 Task: Create a section Lightning Laps and in the section, add a milestone Business Continuity and Disaster Recovery Planning (BCDR) Implementation in the project BridgeTech
Action: Mouse moved to (361, 449)
Screenshot: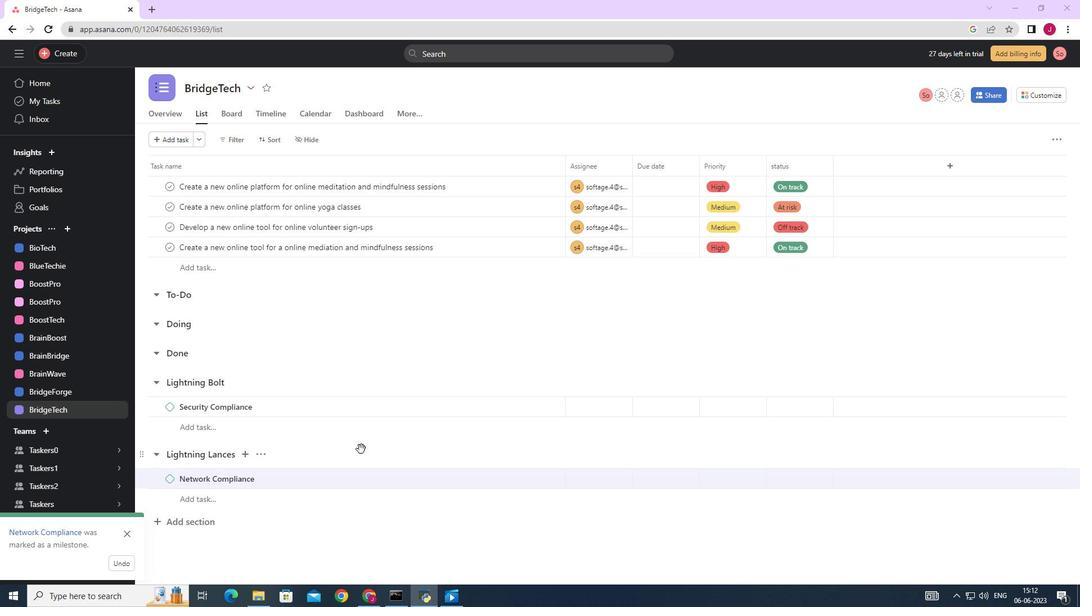 
Action: Mouse scrolled (361, 449) with delta (0, 0)
Screenshot: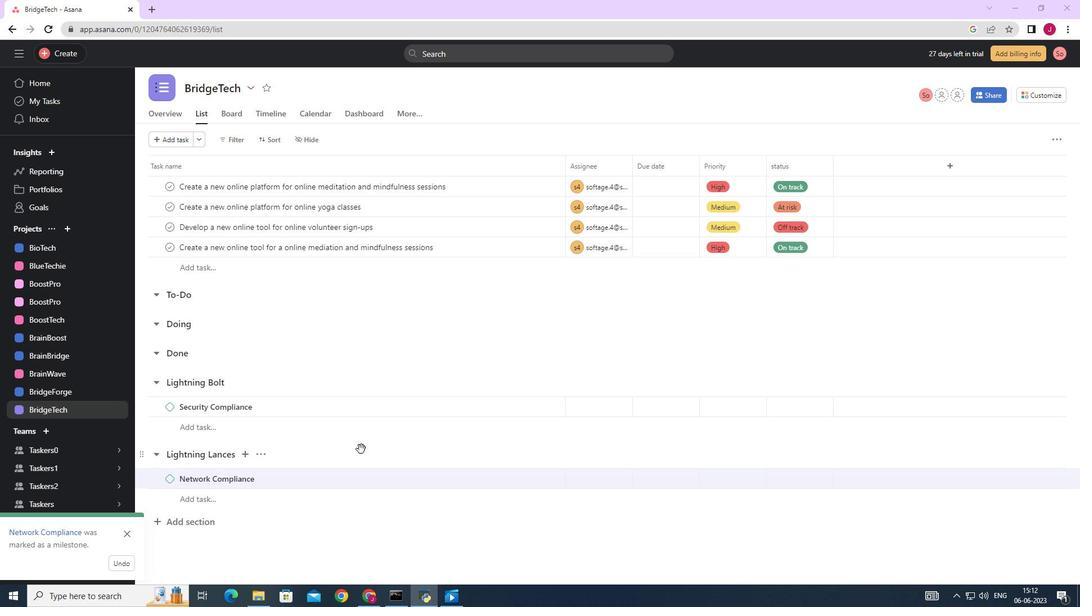
Action: Mouse scrolled (361, 449) with delta (0, 0)
Screenshot: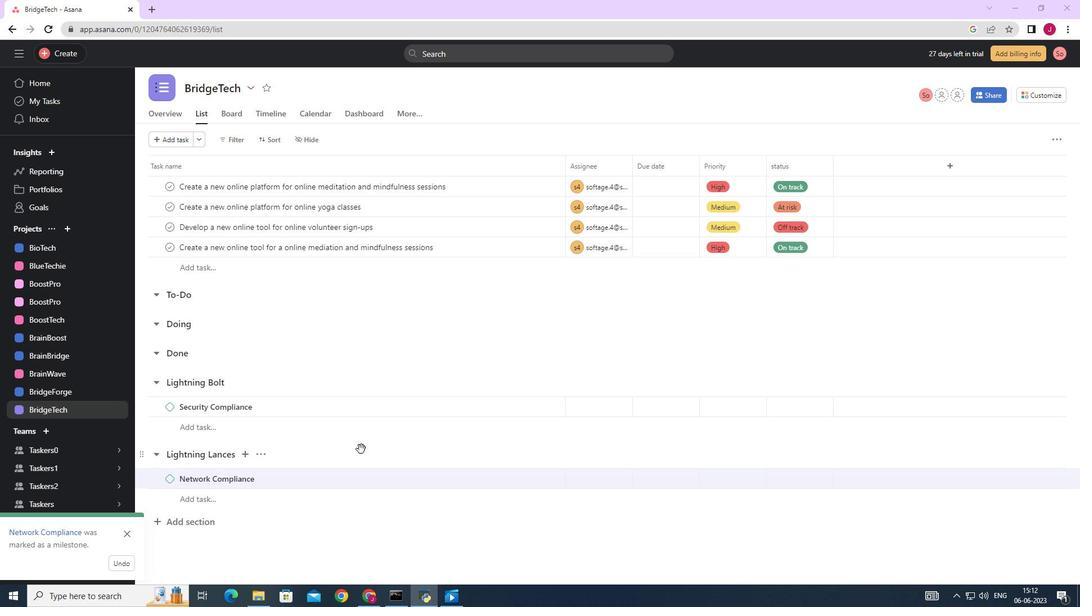 
Action: Mouse scrolled (361, 449) with delta (0, 0)
Screenshot: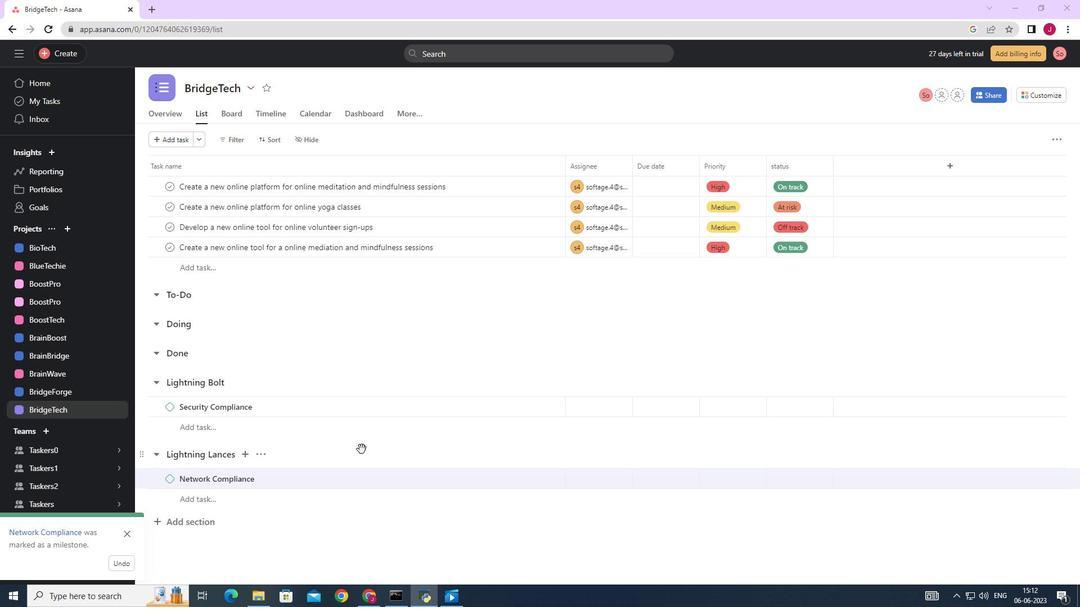 
Action: Mouse moved to (195, 518)
Screenshot: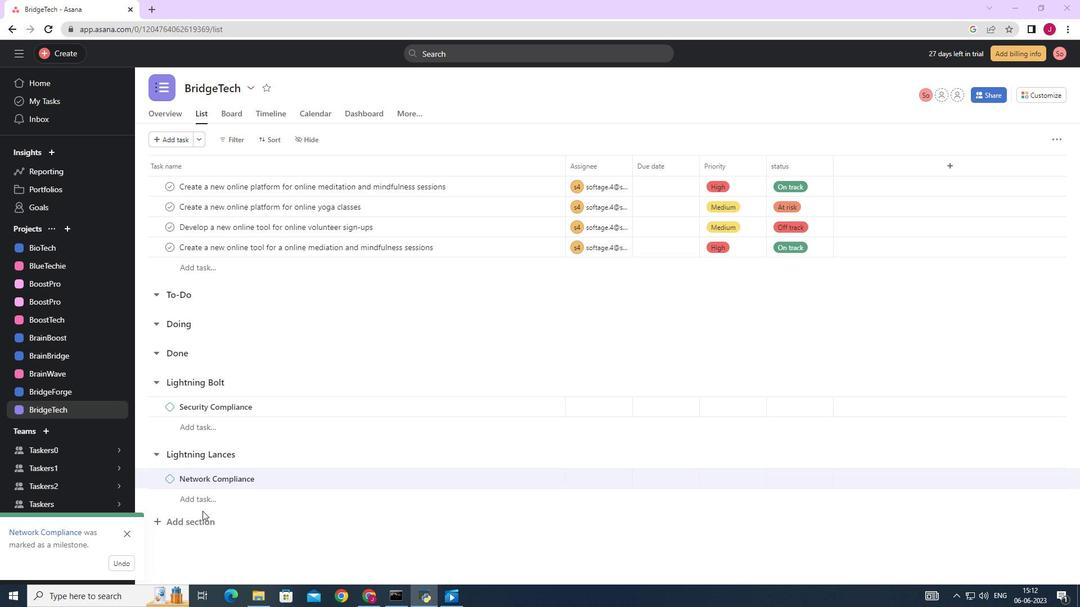 
Action: Mouse pressed left at (195, 518)
Screenshot: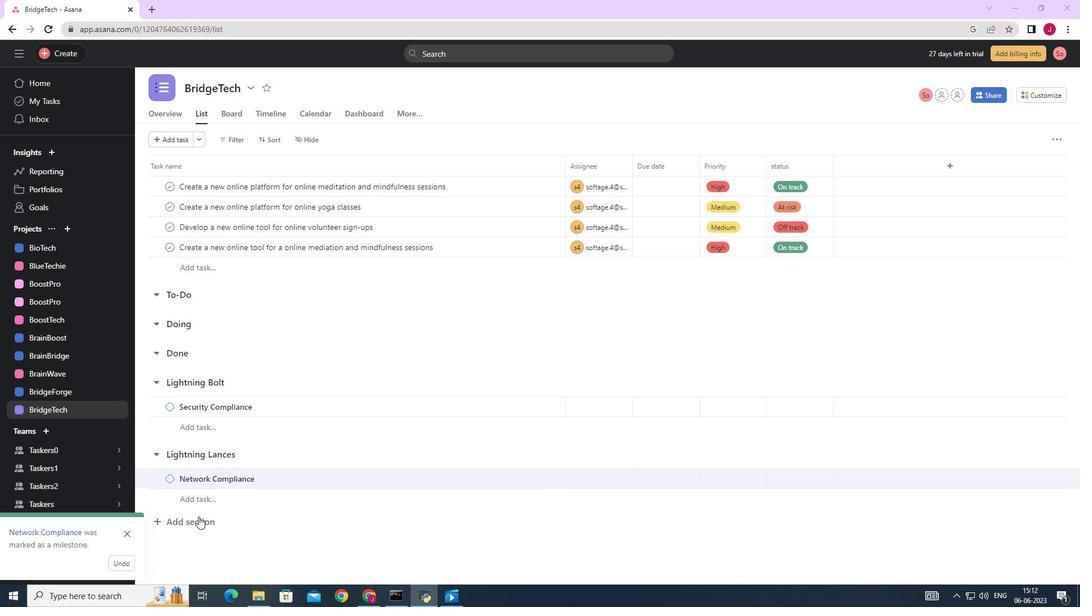 
Action: Mouse scrolled (195, 518) with delta (0, 0)
Screenshot: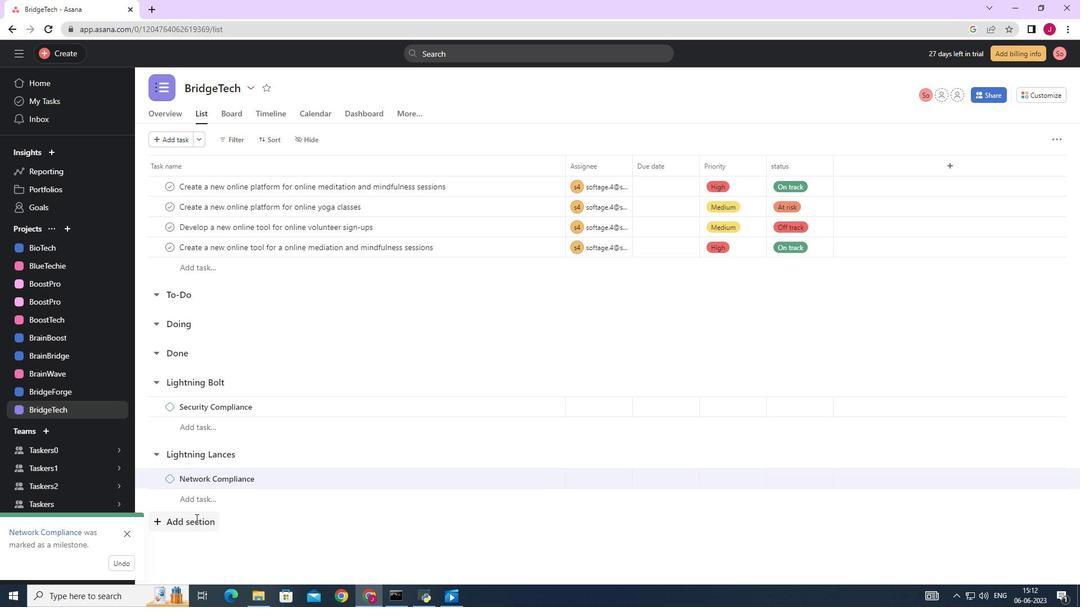 
Action: Mouse scrolled (195, 518) with delta (0, 0)
Screenshot: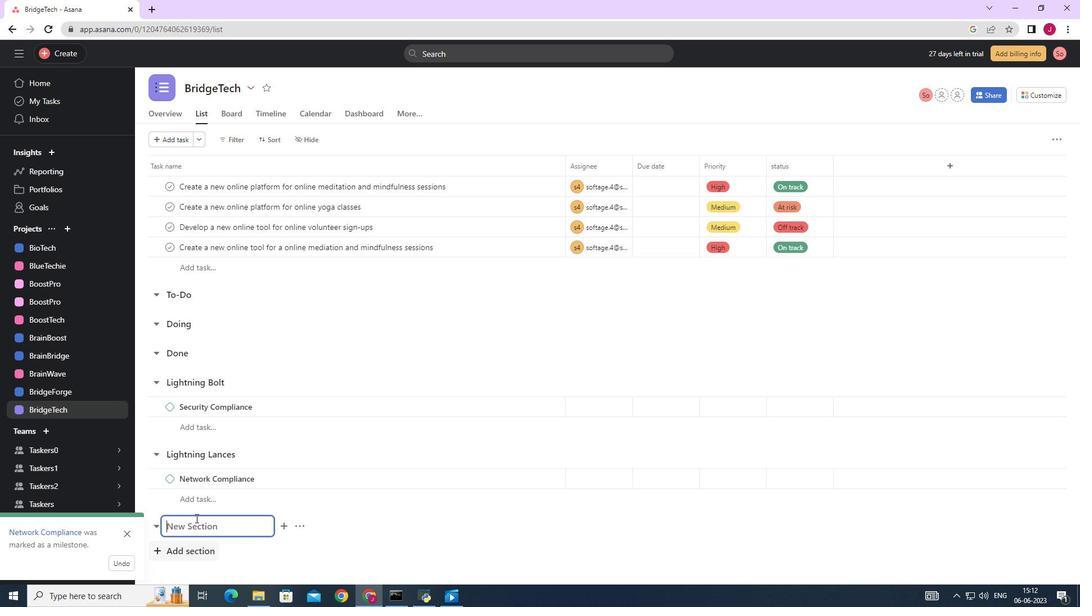 
Action: Mouse scrolled (195, 518) with delta (0, 0)
Screenshot: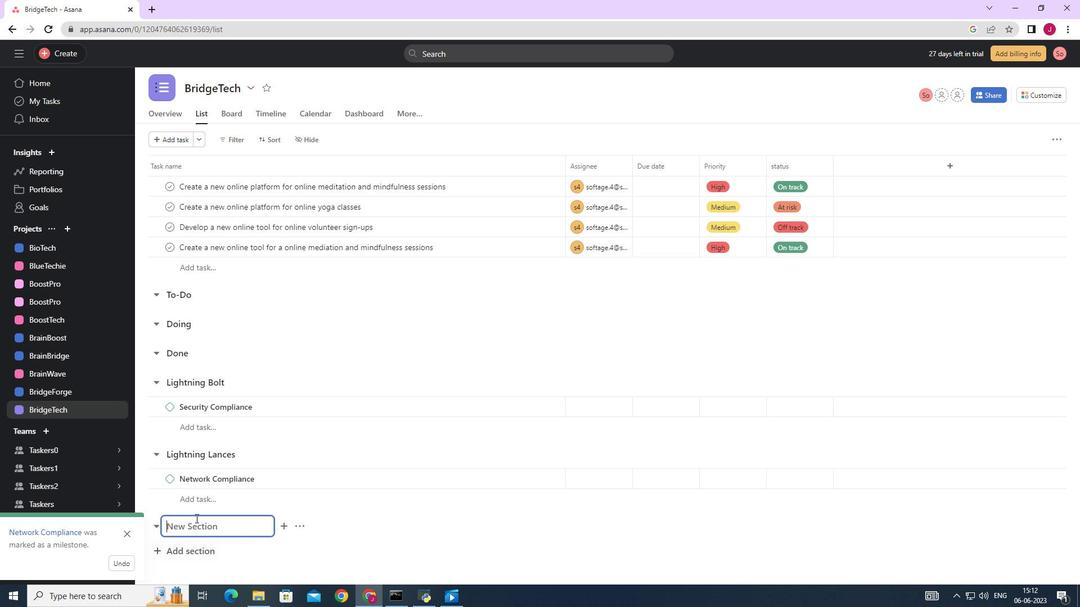 
Action: Mouse scrolled (195, 518) with delta (0, 0)
Screenshot: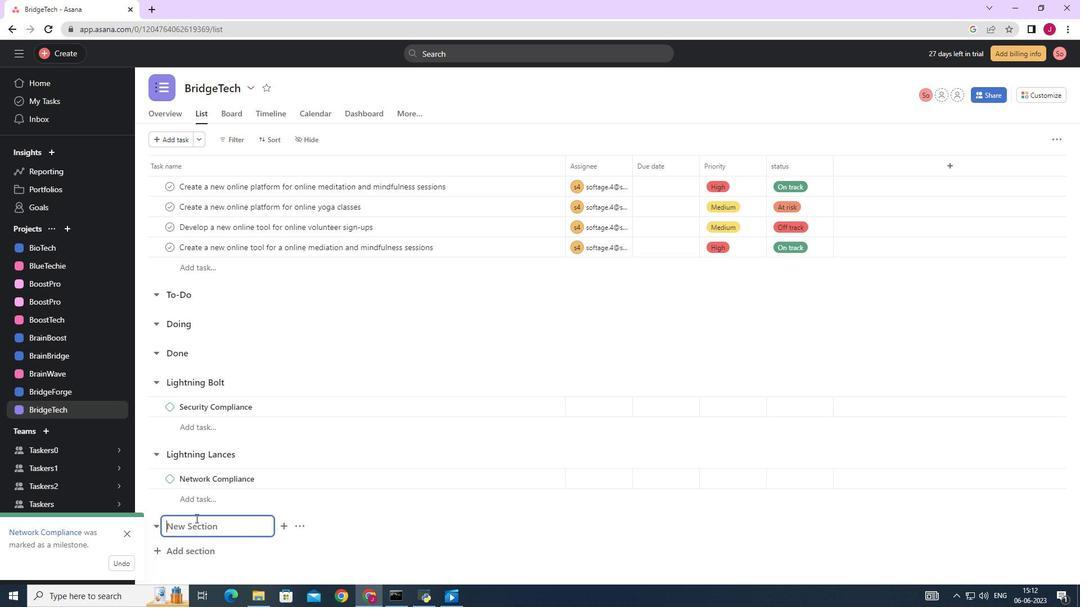 
Action: Mouse moved to (199, 521)
Screenshot: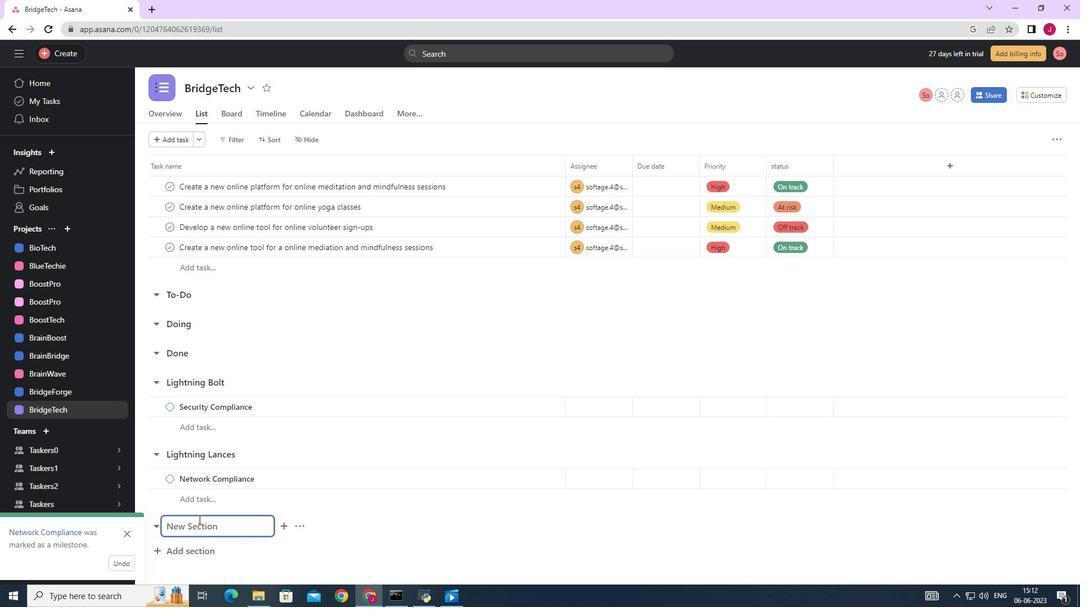 
Action: Mouse pressed left at (199, 521)
Screenshot: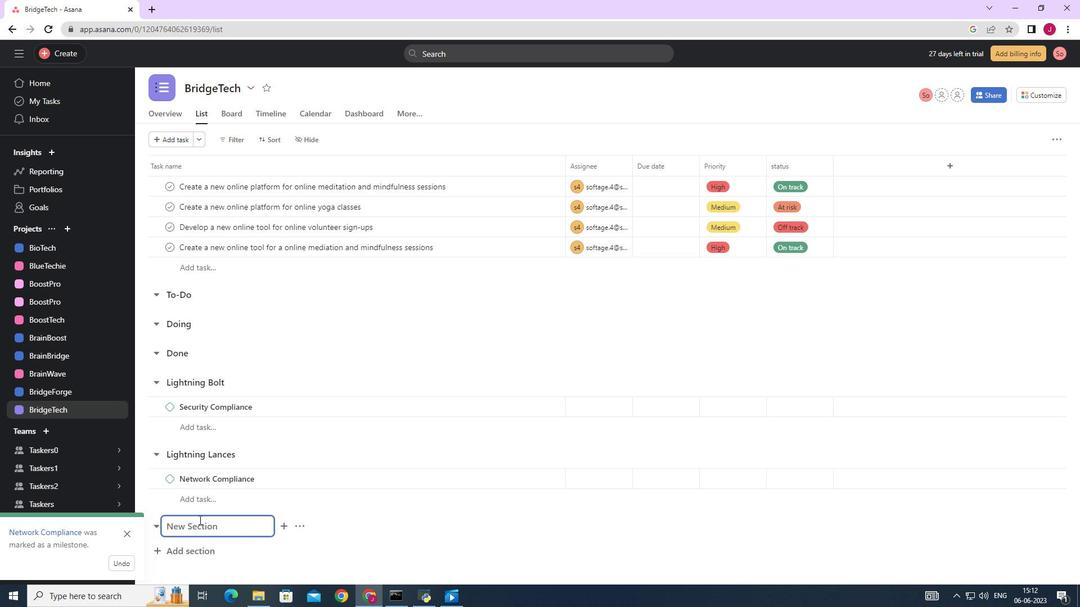 
Action: Key pressed <Key.caps_lock>L<Key.caps_lock>ightning<Key.space><Key.caps_lock>L<Key.caps_lock>aps<Key.enter><Key.caps_lock>B<Key.caps_lock>usiness<Key.space><Key.caps_lock>C<Key.caps_lock>ontinuity<Key.space>and<Key.space><Key.caps_lock>D<Key.caps_lock>isaster<Key.space><Key.caps_lock>R<Key.caps_lock>ecovery<Key.space><Key.caps_lock>P<Key.caps_lock>lanning<Key.space><Key.shift_r><Key.shift_r><Key.shift_r><Key.shift_r><Key.shift_r>(<Key.caps_lock>BCDR<Key.shift_r><Key.shift_r><Key.shift_r><Key.shift_r>)<Key.space>I<Key.caps_lock>mplementation
Screenshot: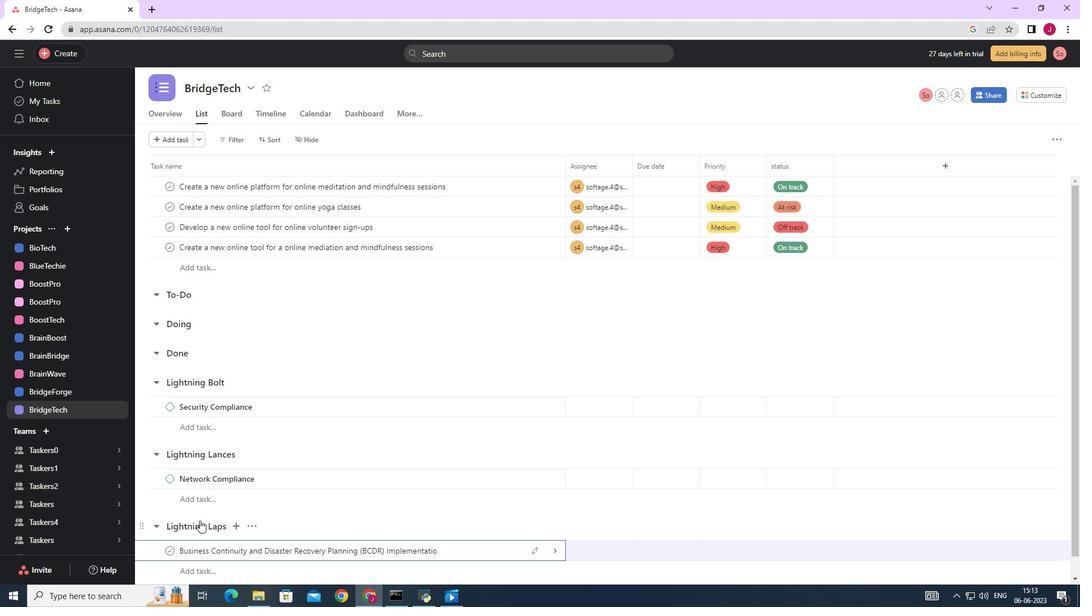 
Action: Mouse moved to (555, 552)
Screenshot: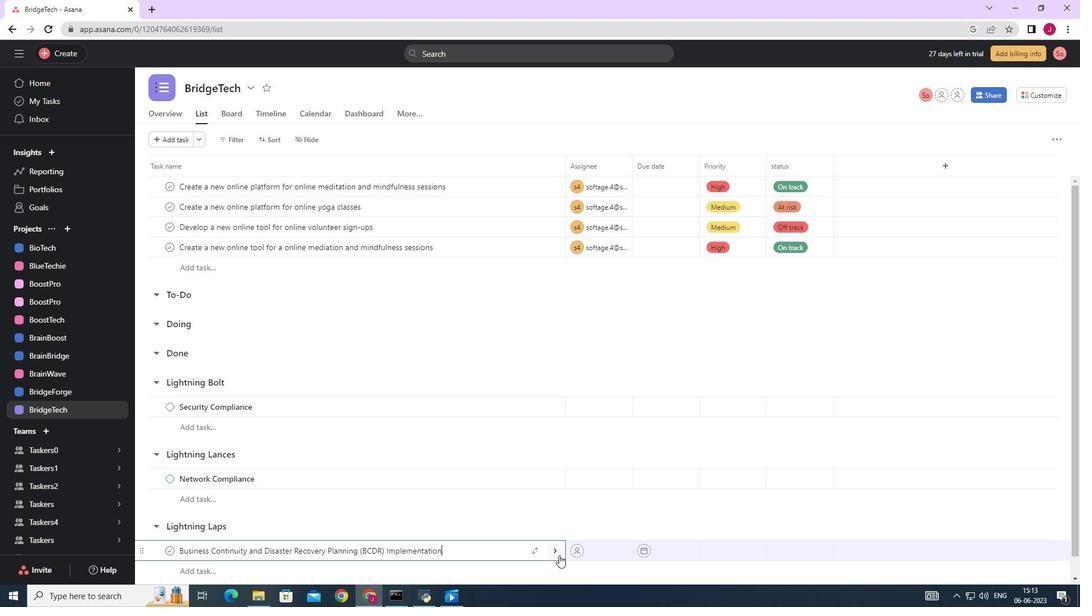 
Action: Mouse pressed left at (555, 552)
Screenshot: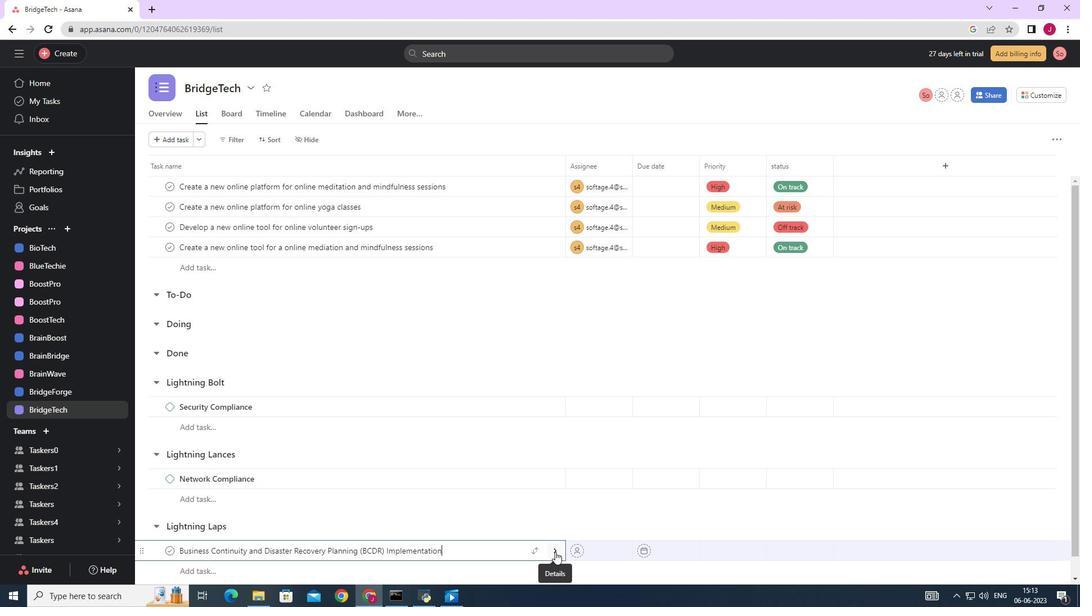 
Action: Mouse moved to (1037, 138)
Screenshot: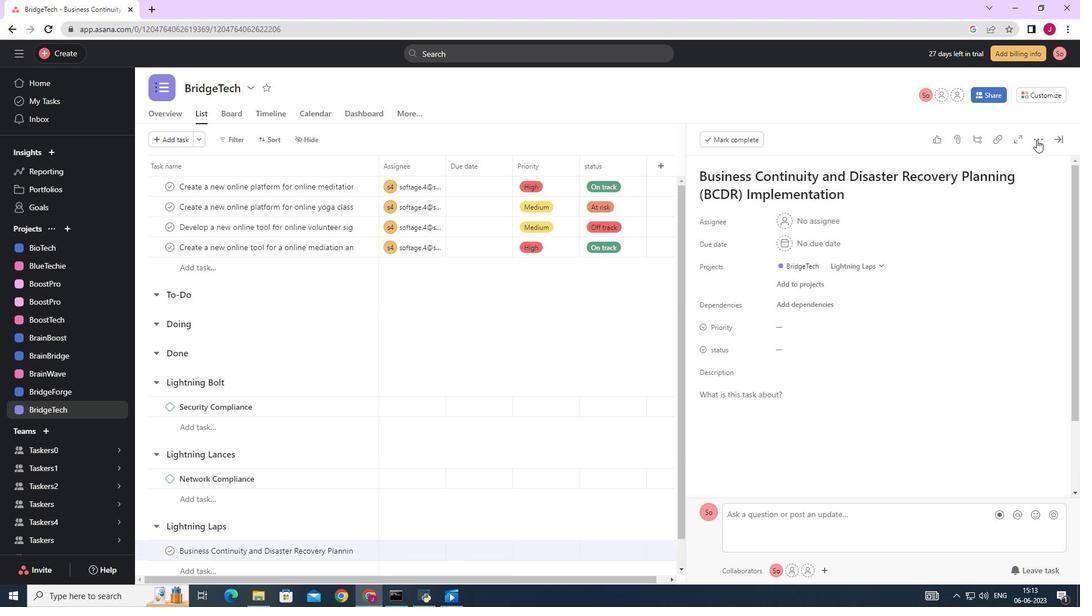 
Action: Mouse pressed left at (1037, 138)
Screenshot: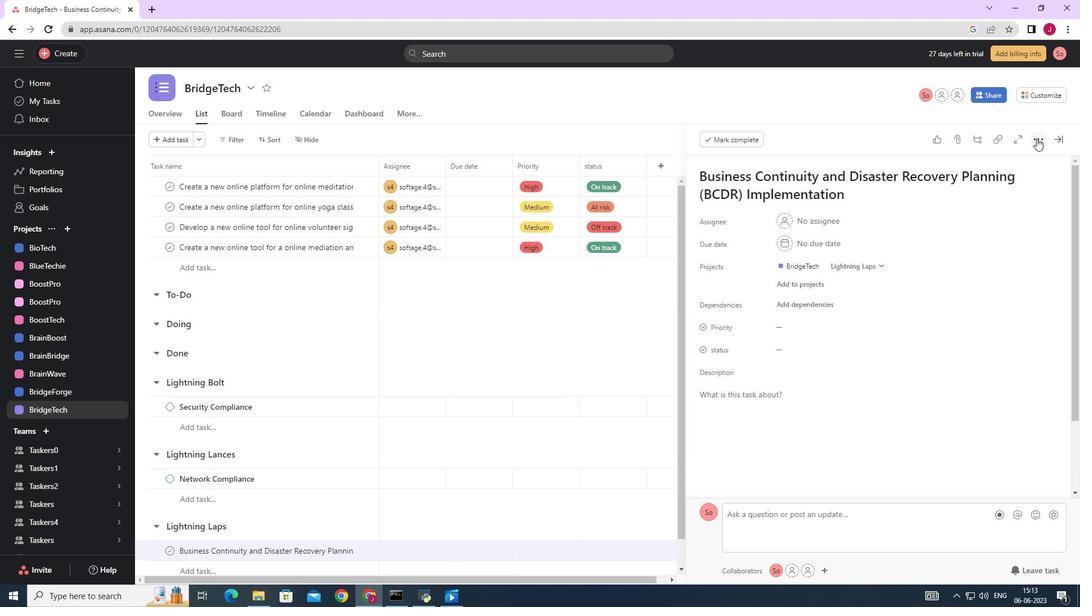 
Action: Mouse moved to (935, 180)
Screenshot: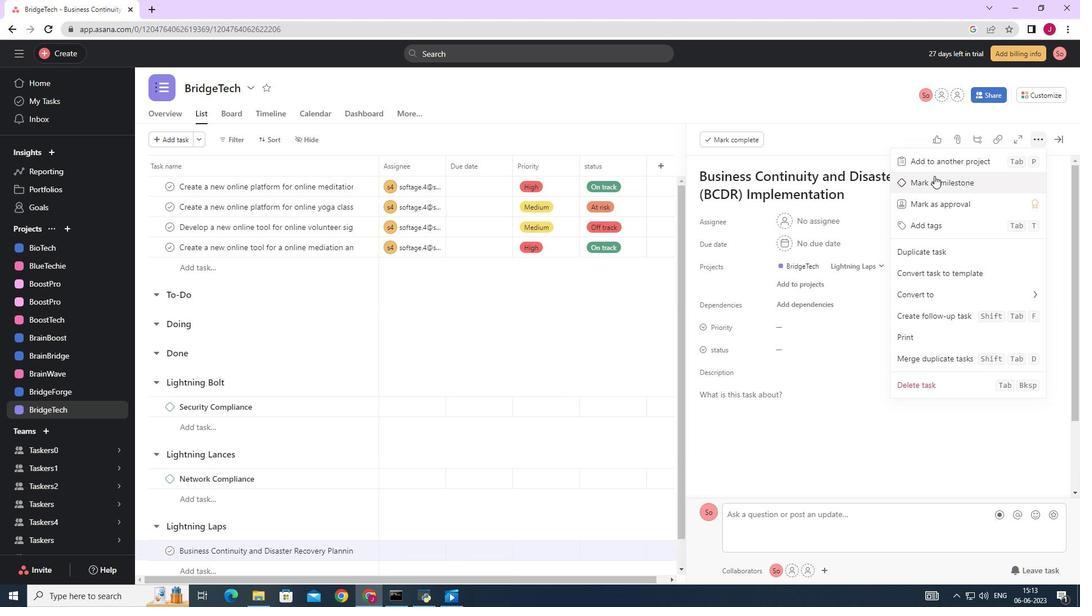 
Action: Mouse pressed left at (935, 180)
Screenshot: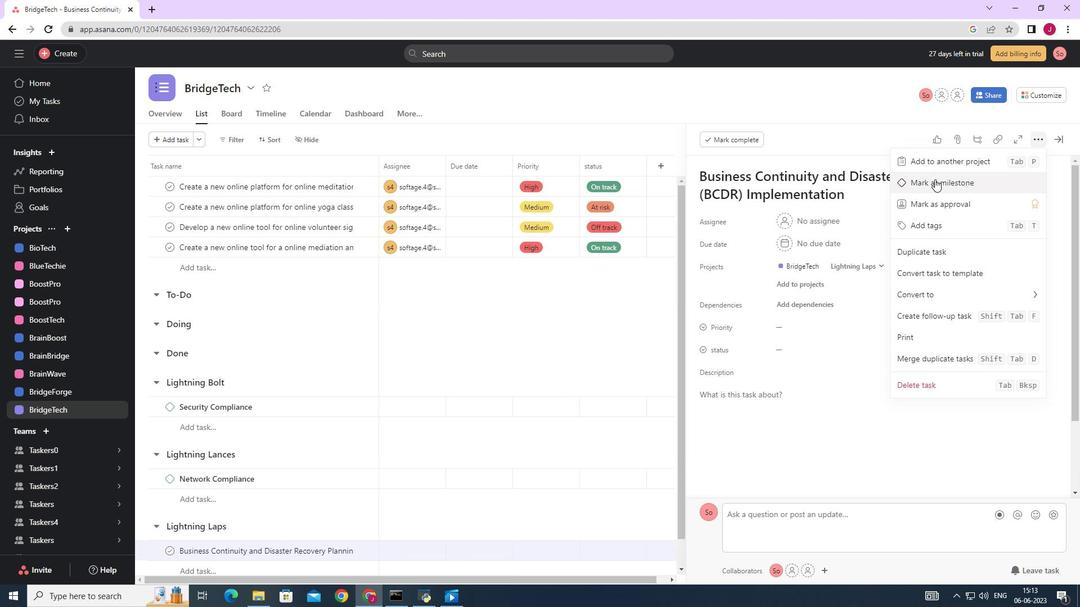 
Action: Mouse moved to (1060, 138)
Screenshot: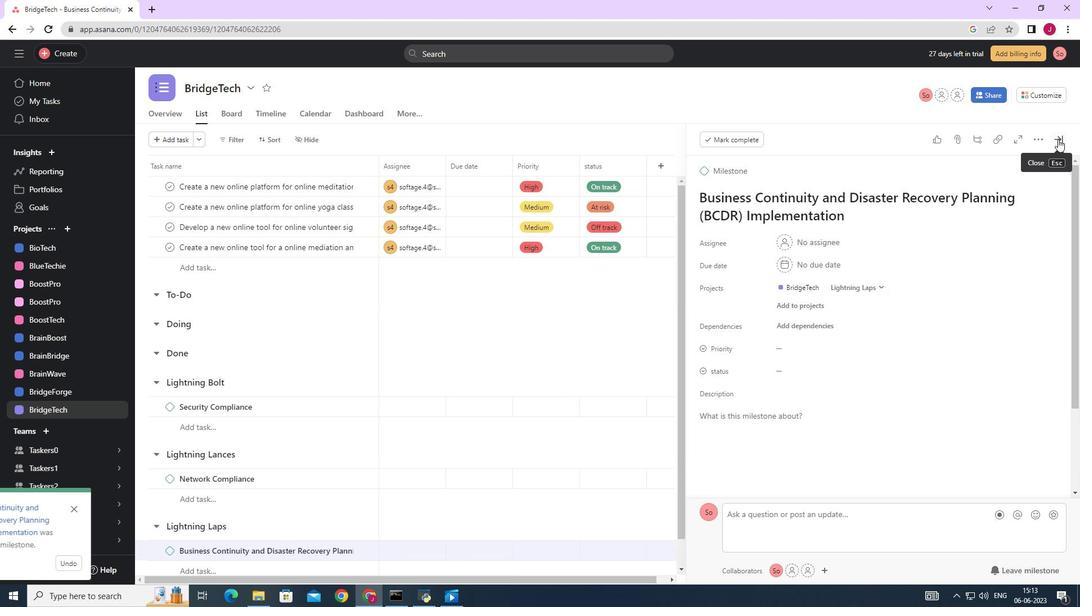 
Action: Mouse pressed left at (1060, 138)
Screenshot: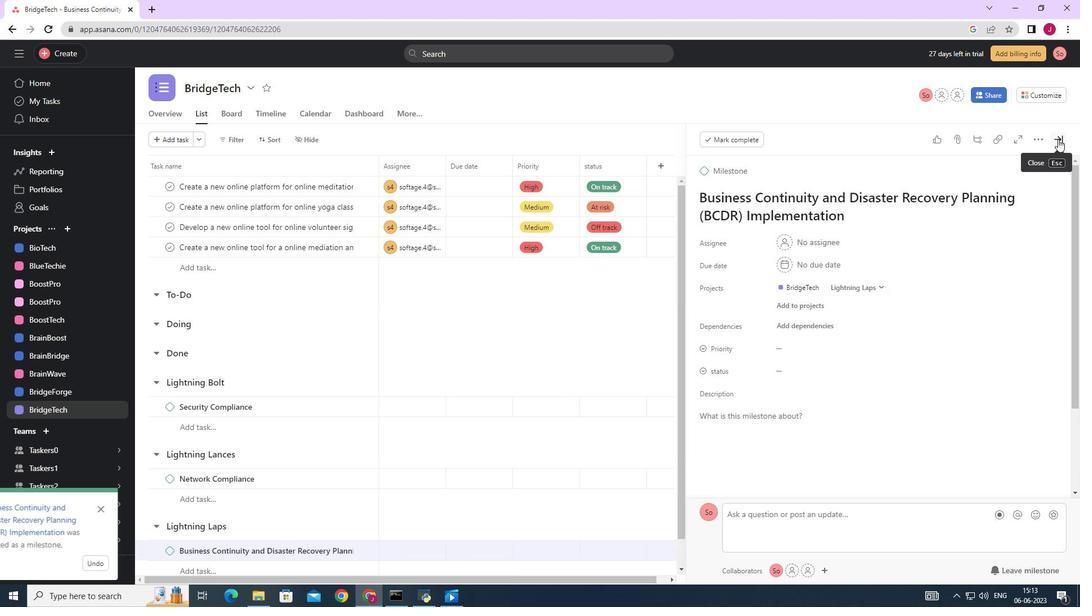 
Action: Mouse moved to (1014, 164)
Screenshot: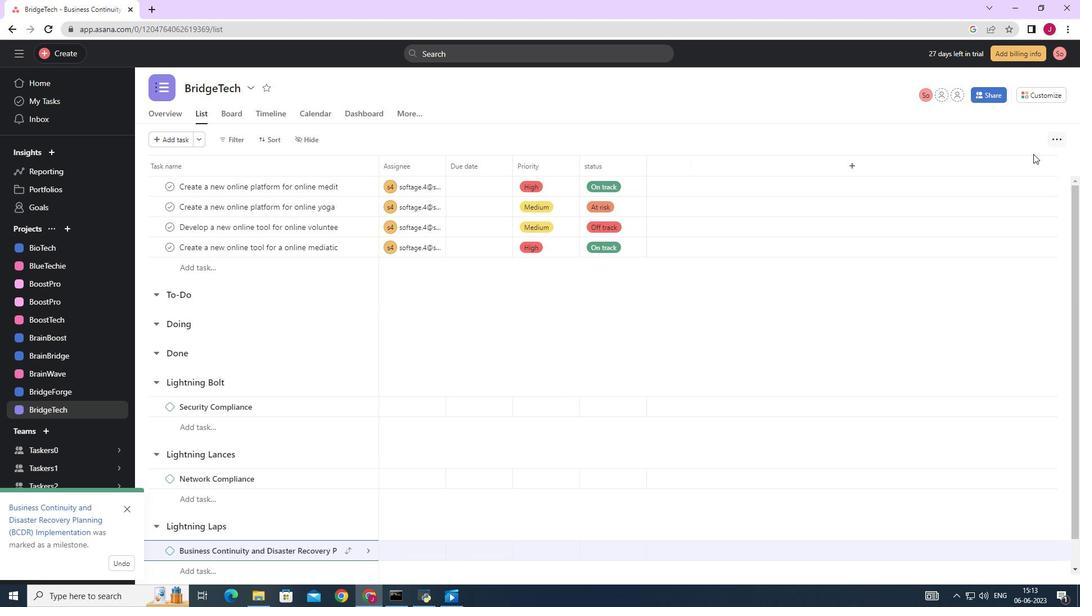 
